 Task: End elbow line connector.
Action: Mouse moved to (454, 225)
Screenshot: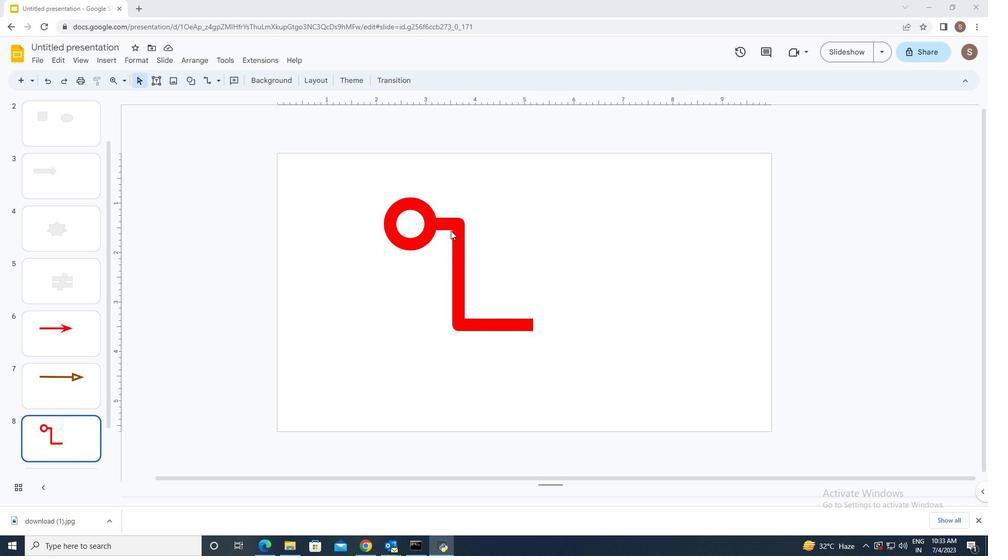 
Action: Mouse pressed left at (454, 225)
Screenshot: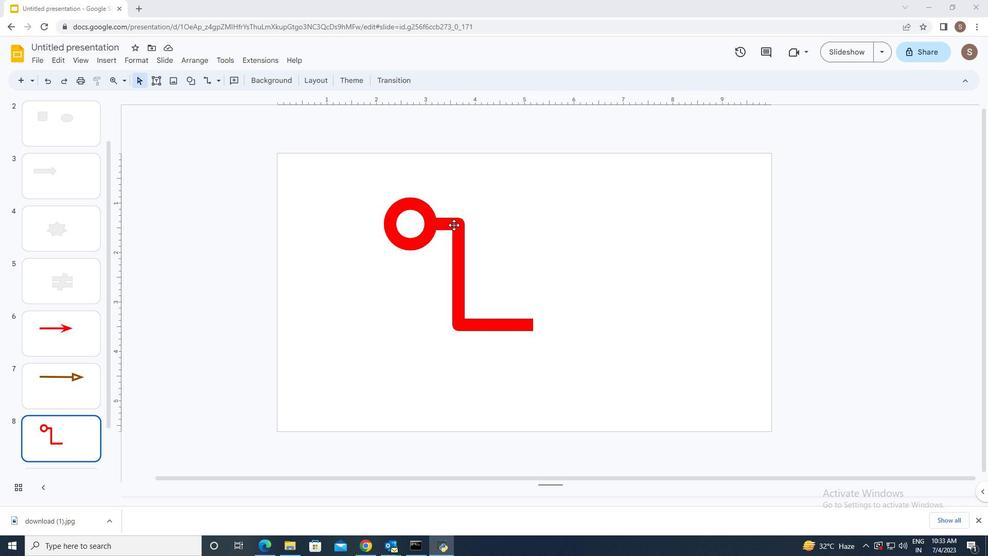 
Action: Mouse moved to (305, 84)
Screenshot: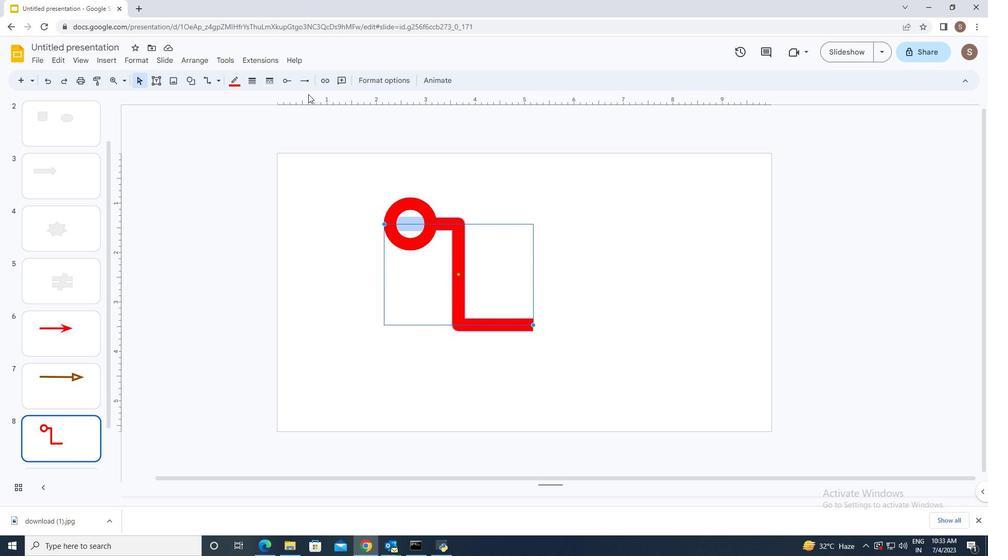 
Action: Mouse pressed left at (305, 84)
Screenshot: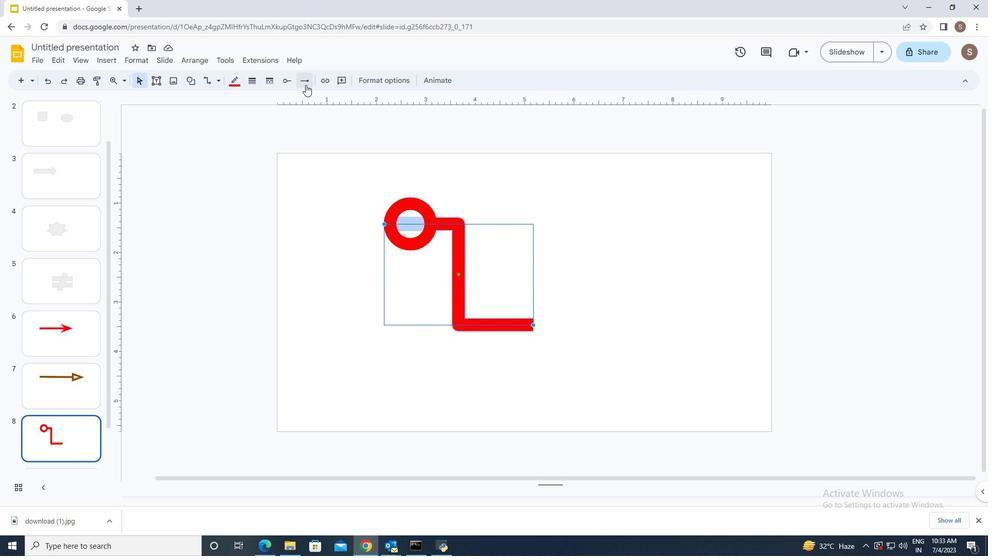 
Action: Mouse moved to (326, 217)
Screenshot: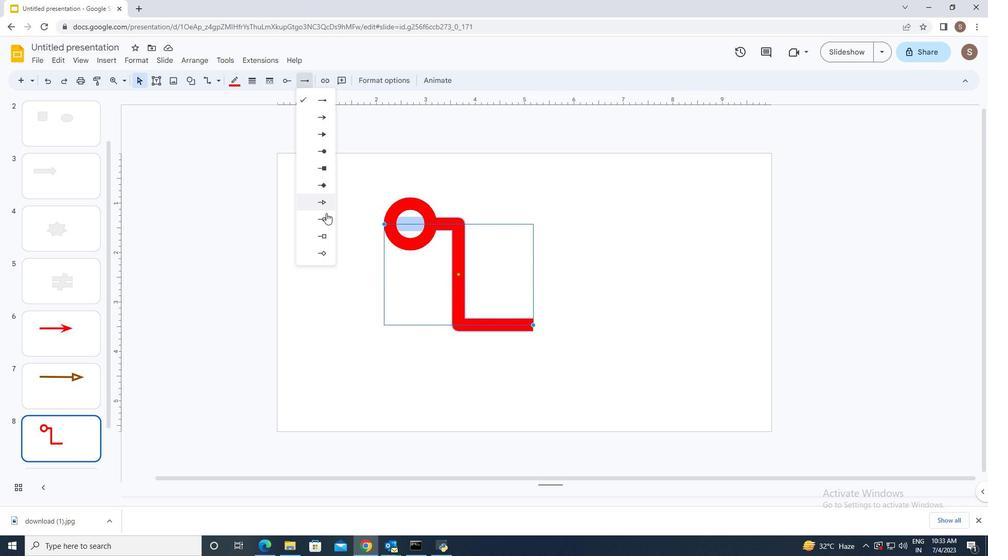 
Action: Mouse pressed left at (326, 217)
Screenshot: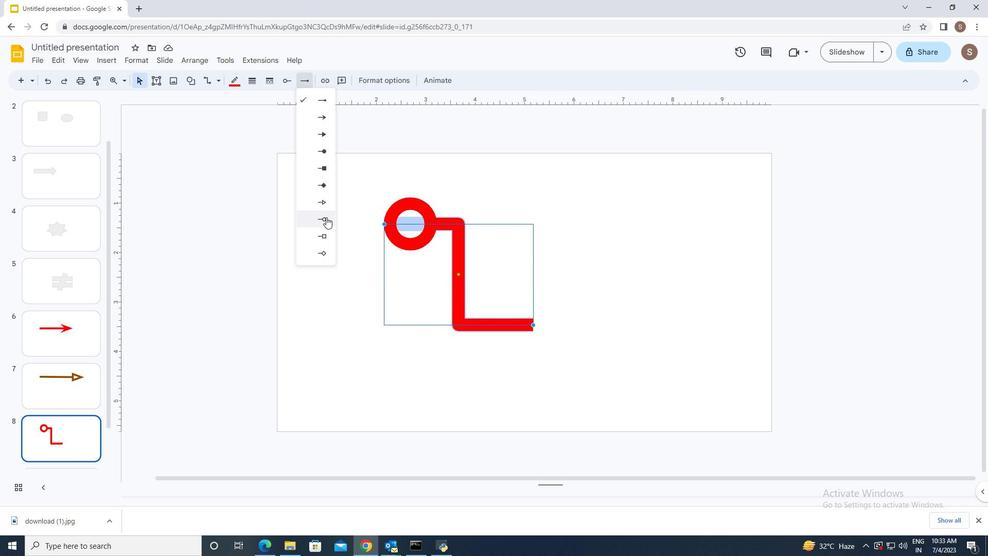
Action: Mouse moved to (387, 383)
Screenshot: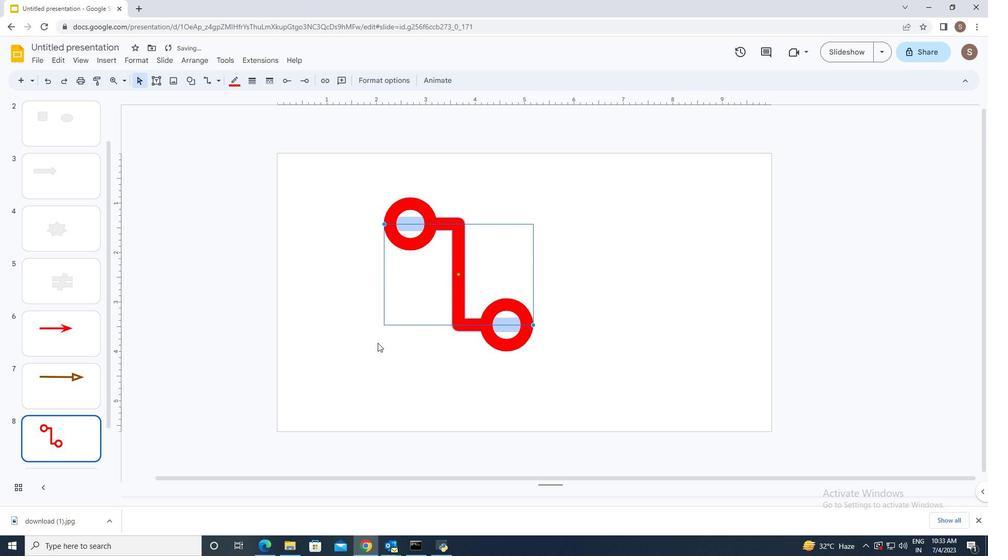 
Action: Mouse pressed left at (387, 383)
Screenshot: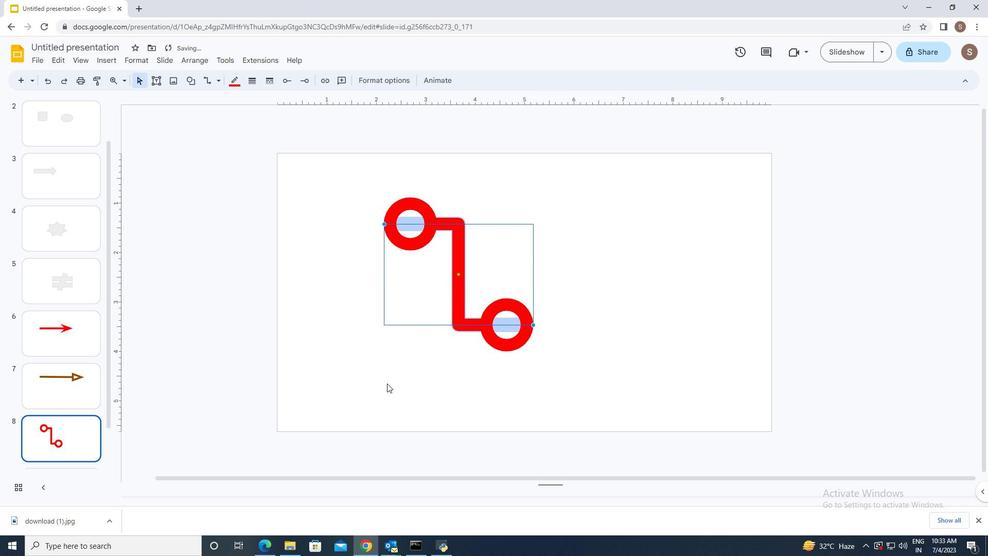 
